 Task: Add Roar Organic Cucumber Watermelon Flavored Water to the cart.
Action: Mouse pressed left at (24, 102)
Screenshot: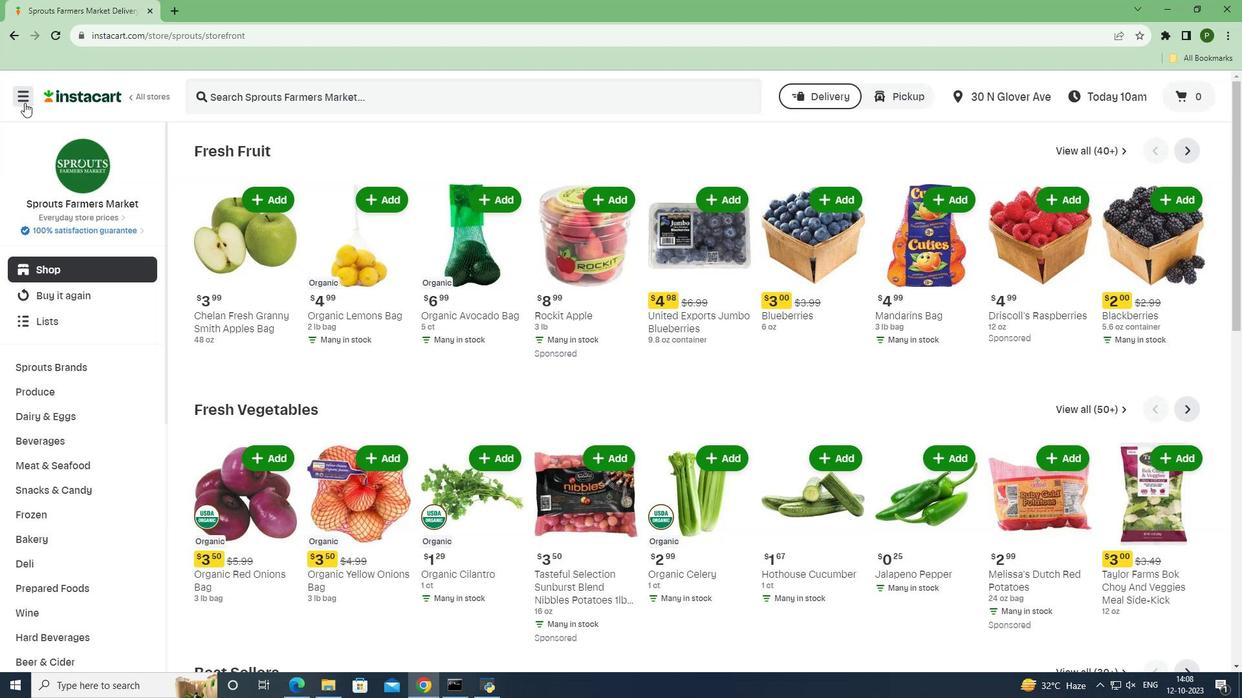 
Action: Mouse moved to (33, 343)
Screenshot: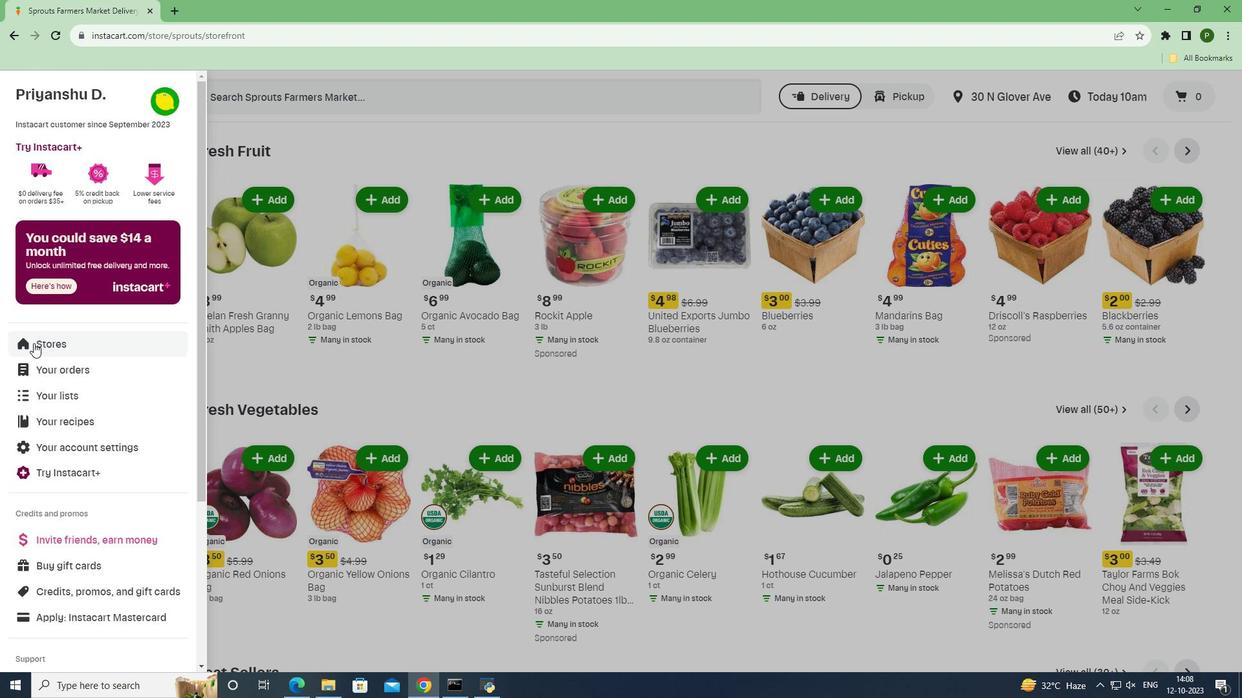 
Action: Mouse pressed left at (33, 343)
Screenshot: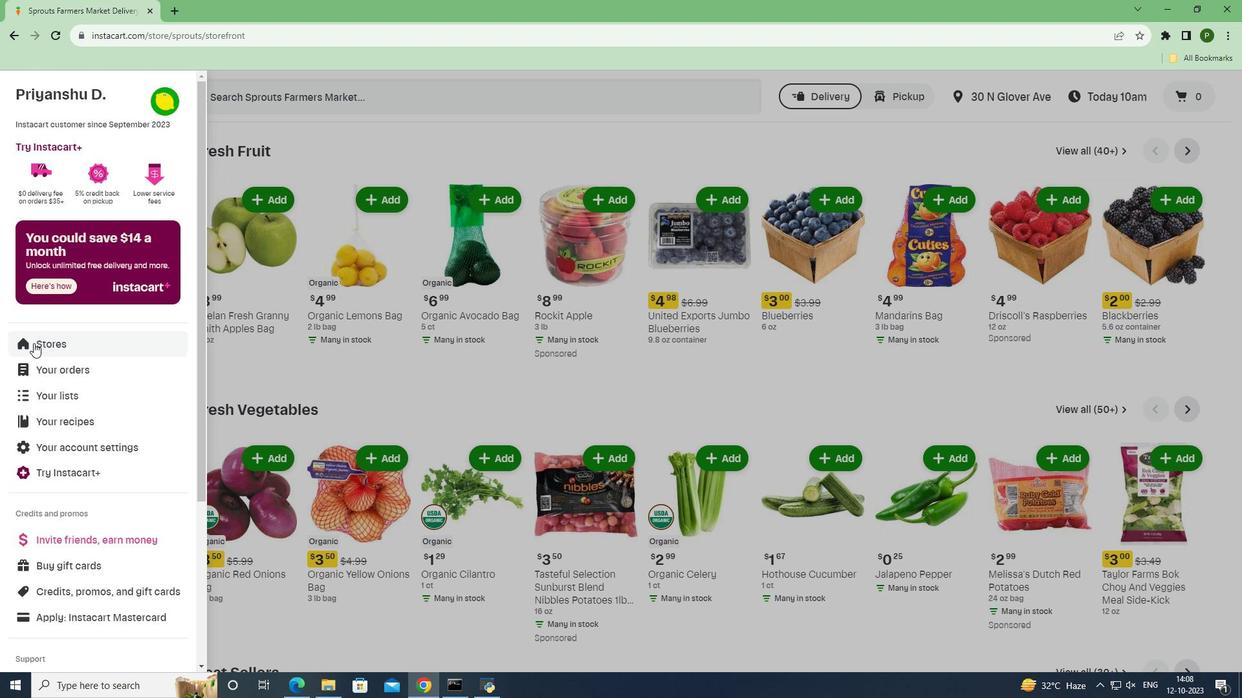 
Action: Mouse moved to (309, 126)
Screenshot: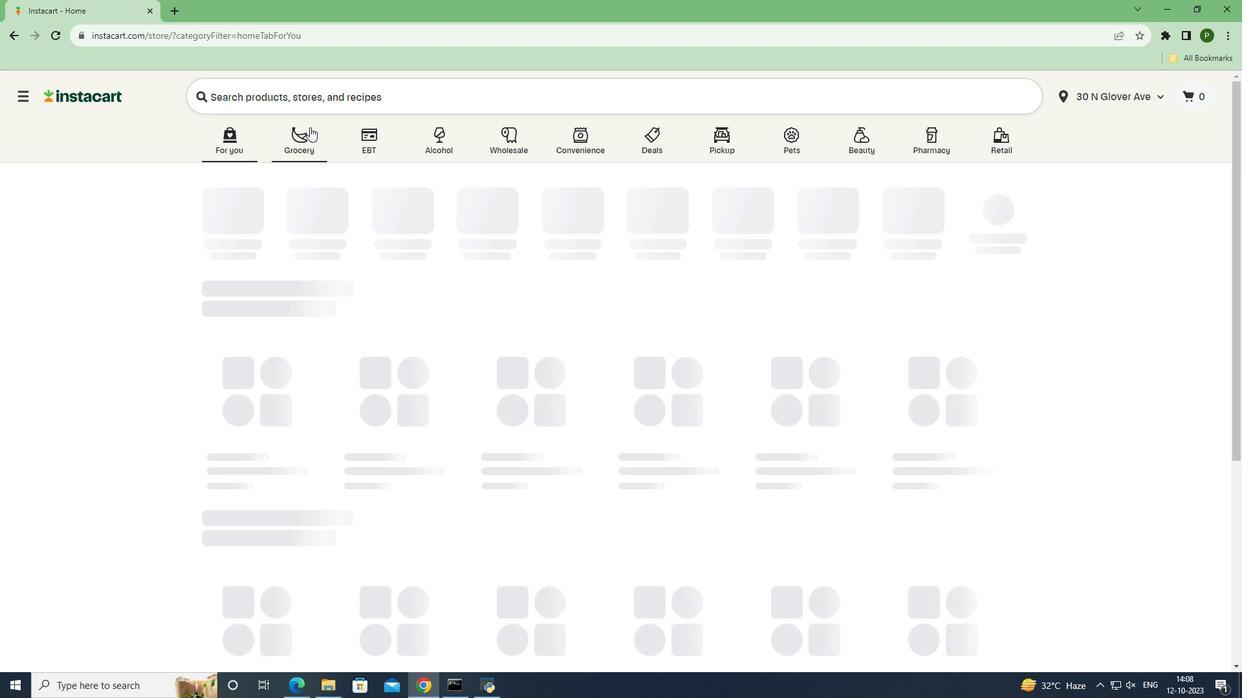
Action: Mouse pressed left at (309, 126)
Screenshot: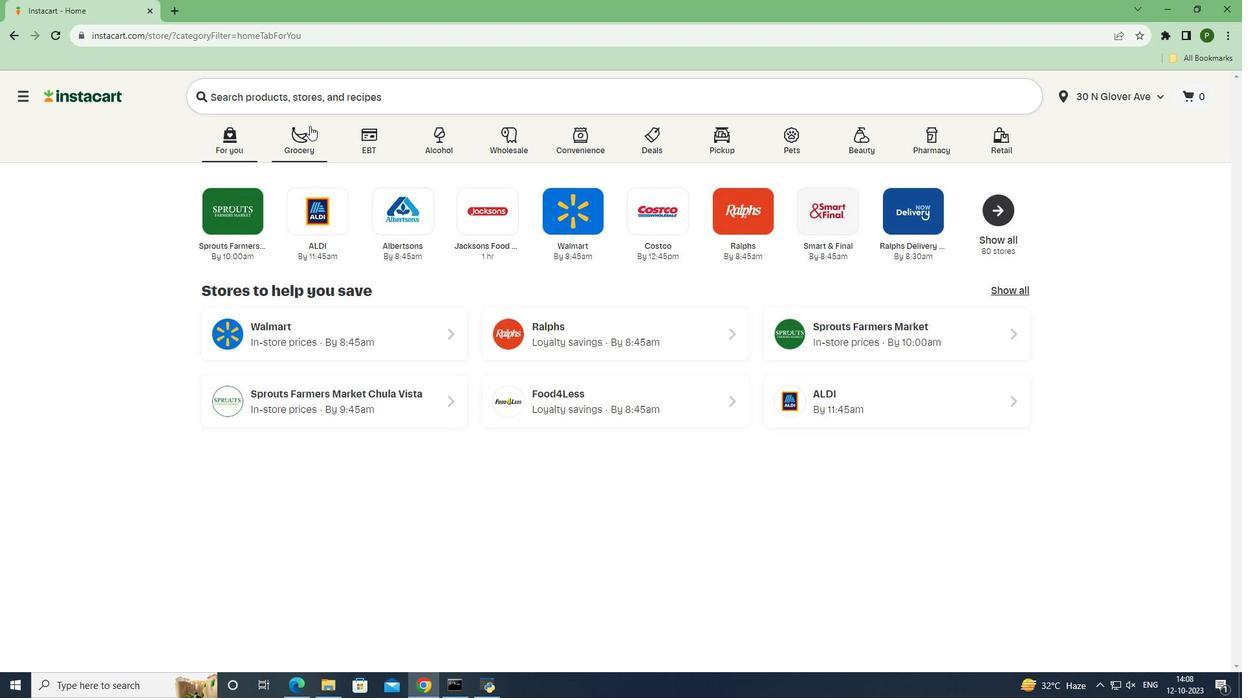 
Action: Mouse moved to (505, 298)
Screenshot: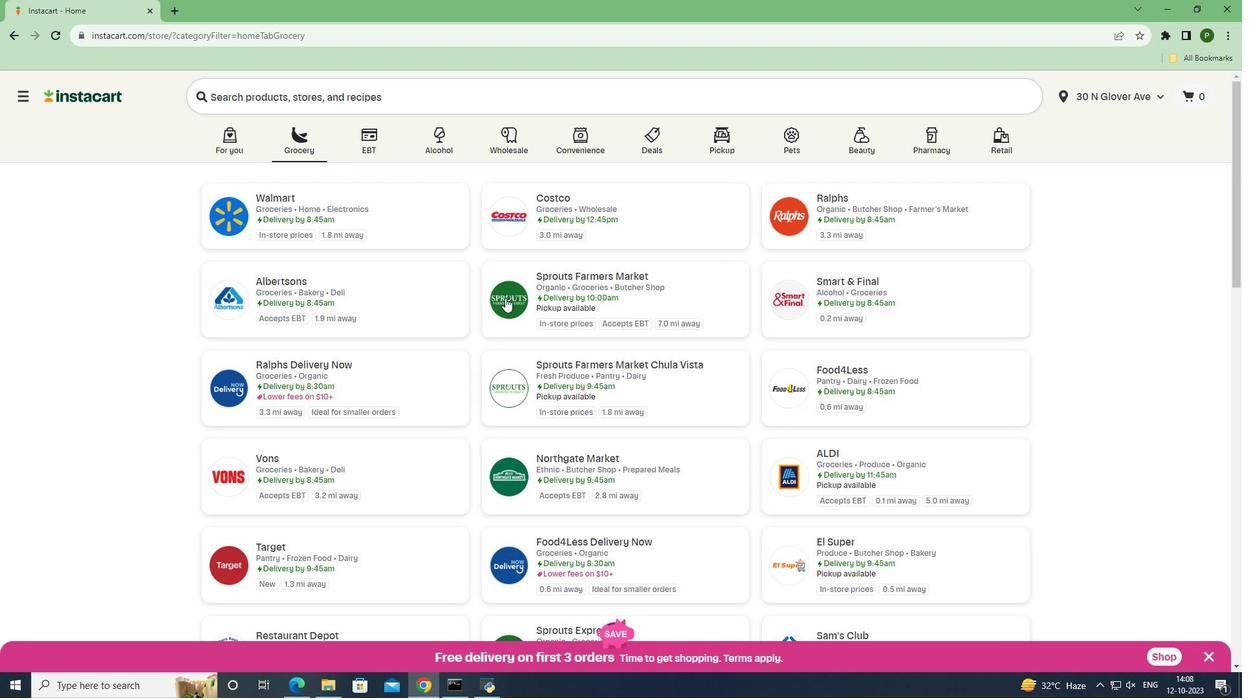 
Action: Mouse pressed left at (505, 298)
Screenshot: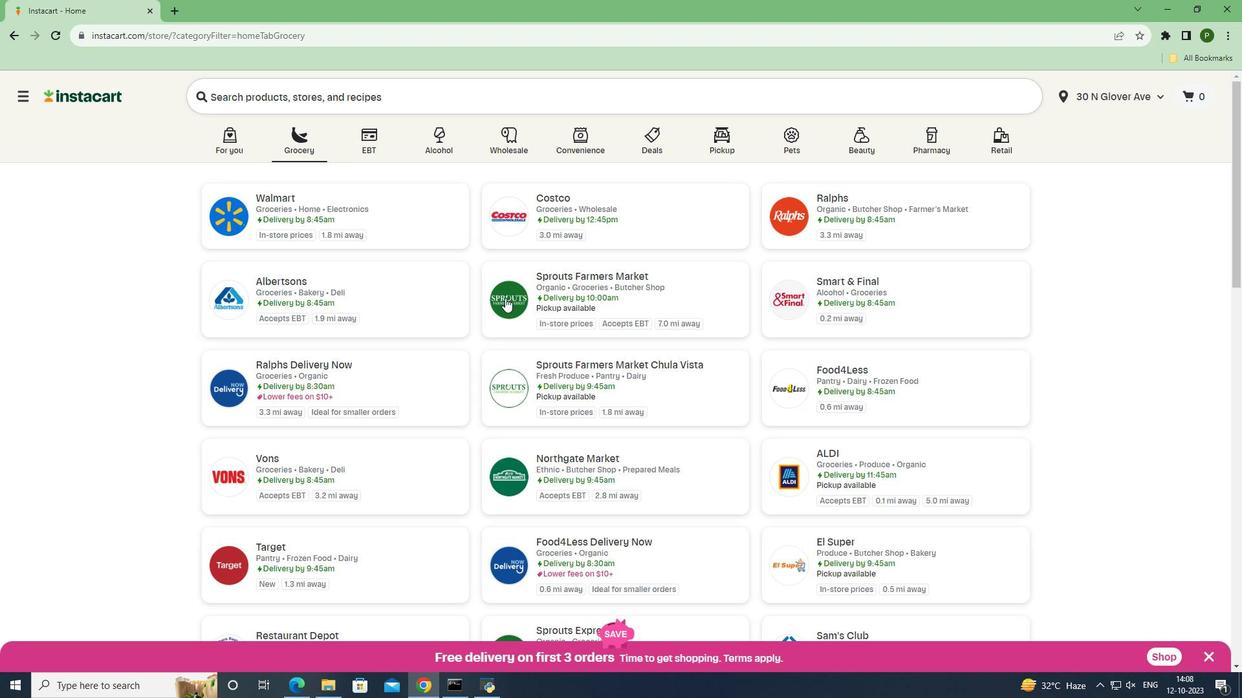 
Action: Mouse moved to (90, 438)
Screenshot: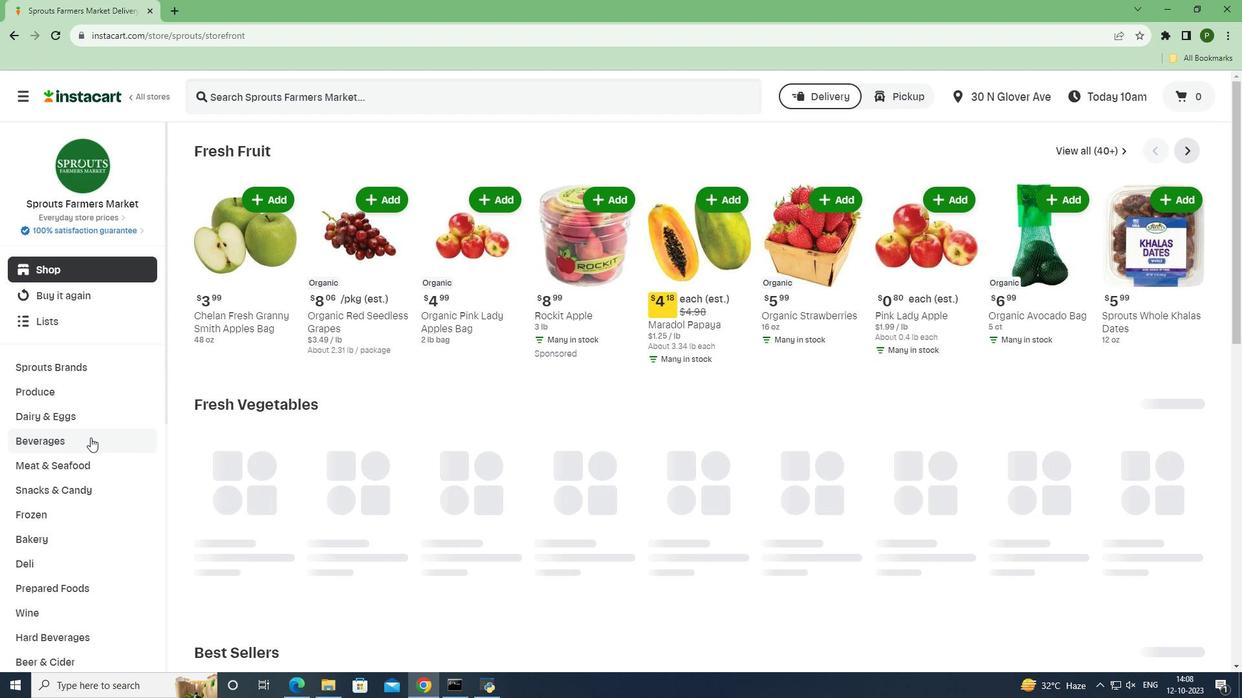
Action: Mouse pressed left at (90, 438)
Screenshot: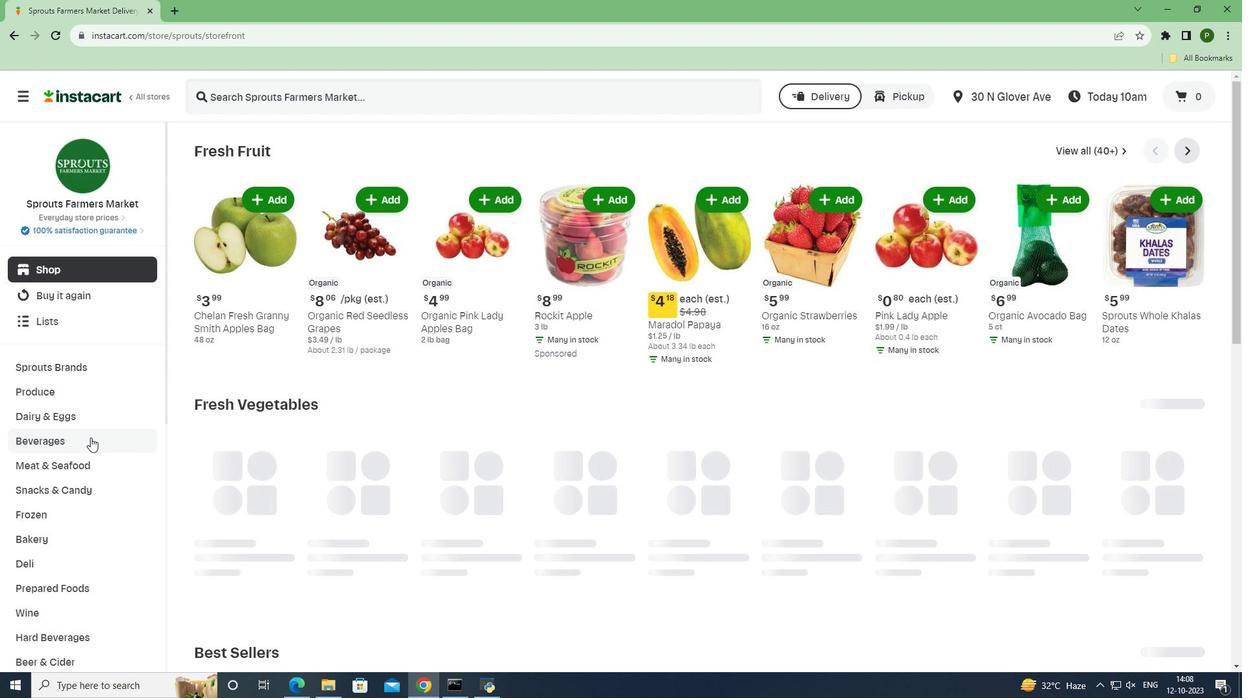 
Action: Mouse moved to (537, 186)
Screenshot: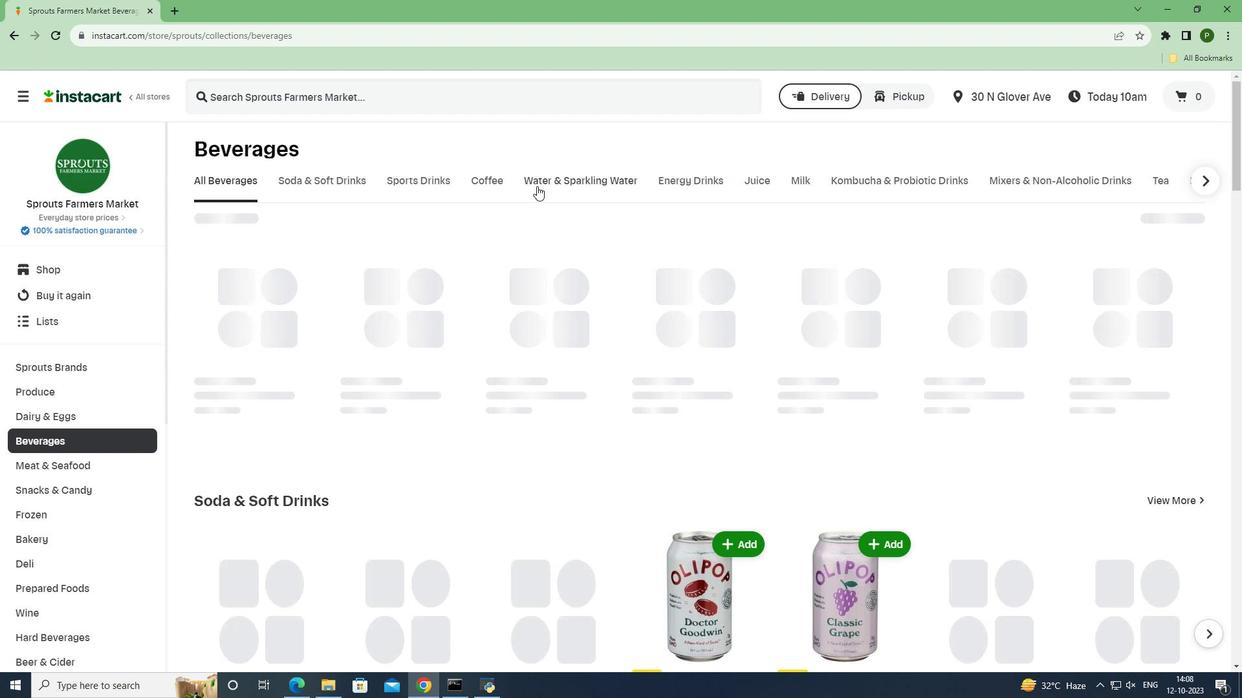 
Action: Mouse pressed left at (537, 186)
Screenshot: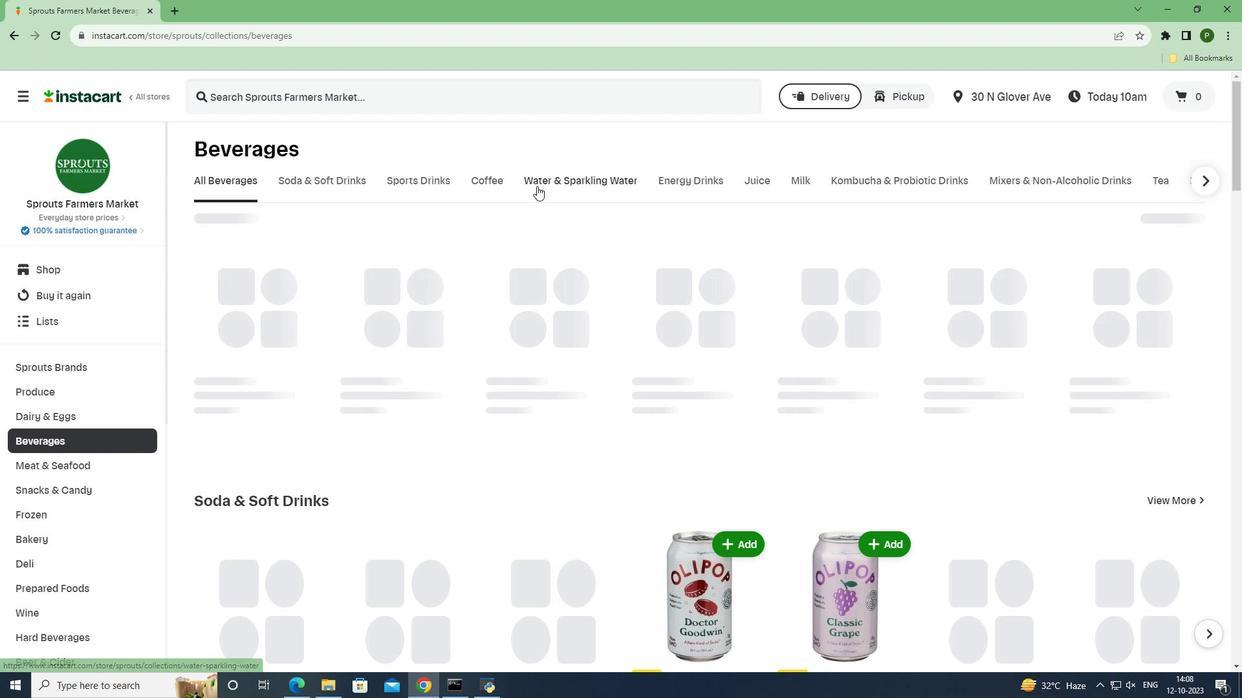 
Action: Mouse moved to (370, 84)
Screenshot: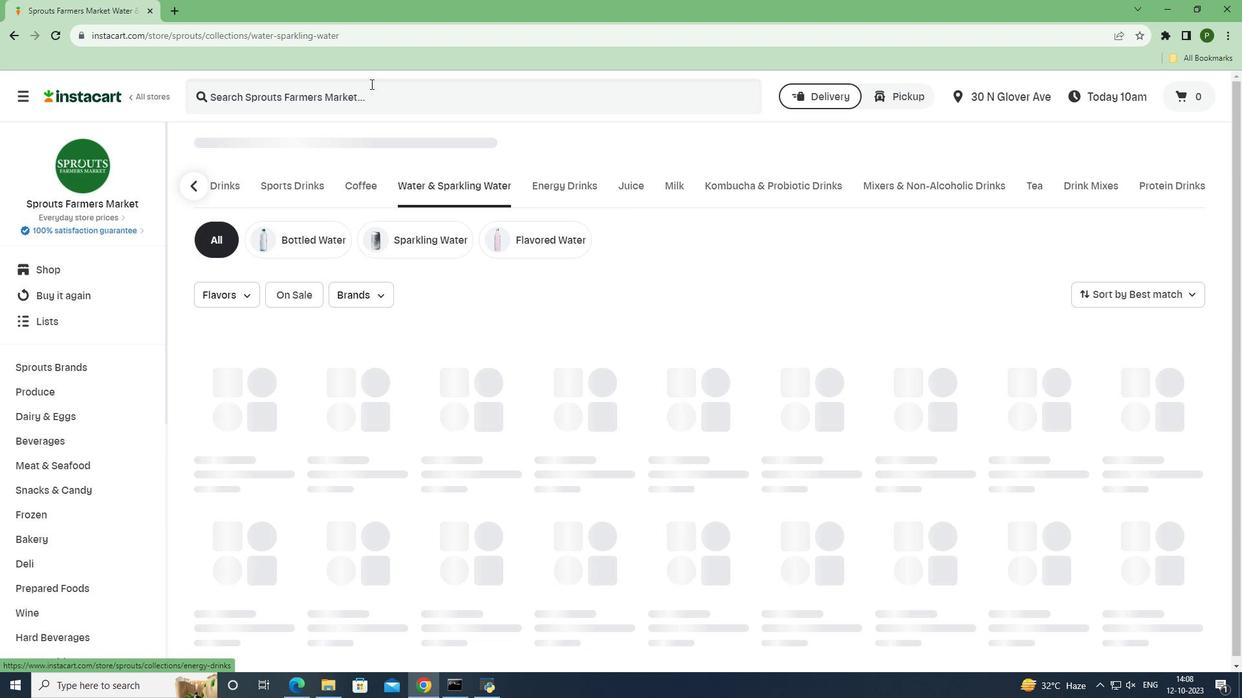 
Action: Mouse pressed left at (370, 84)
Screenshot: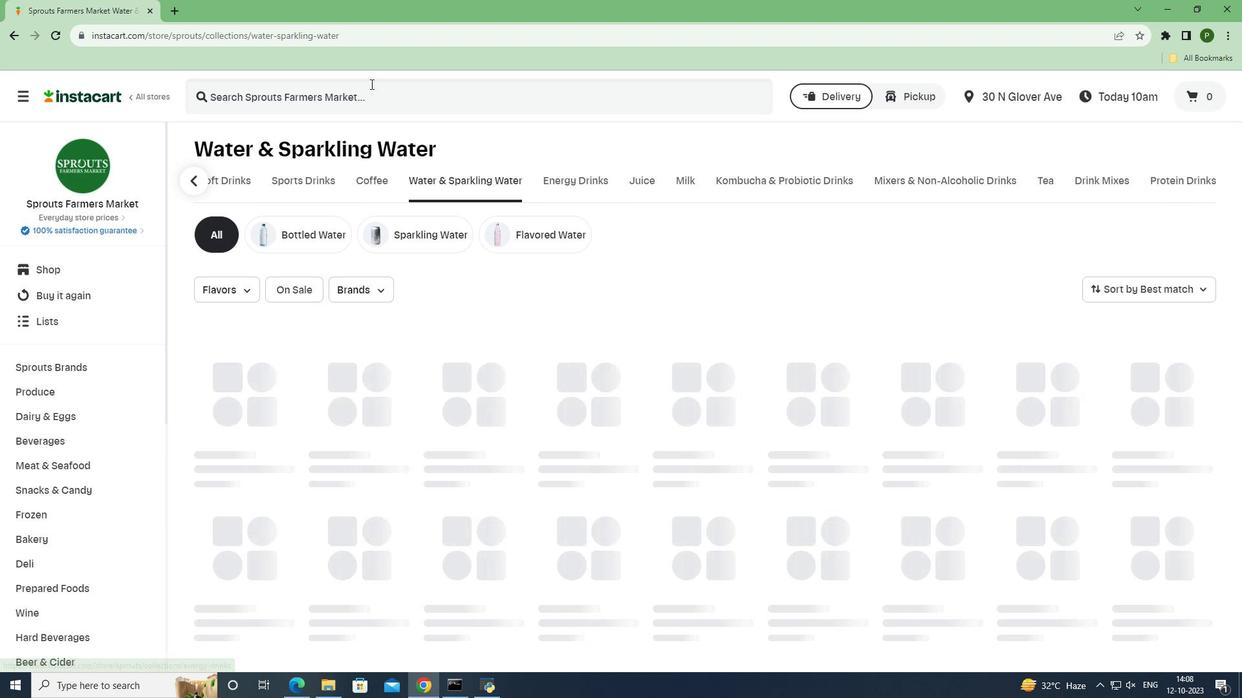
Action: Key pressed <Key.caps_lock>R<Key.caps_lock>oar<Key.space><Key.caps_lock>O<Key.caps_lock>rganic<Key.space><Key.caps_lock>C<Key.caps_lock>ucumber<Key.space><Key.caps_lock>W<Key.caps_lock>atermelon<Key.space><Key.caps_lock>F<Key.caps_lock>lavored<Key.space><Key.caps_lock>W<Key.caps_lock>ater<Key.space><Key.enter>
Screenshot: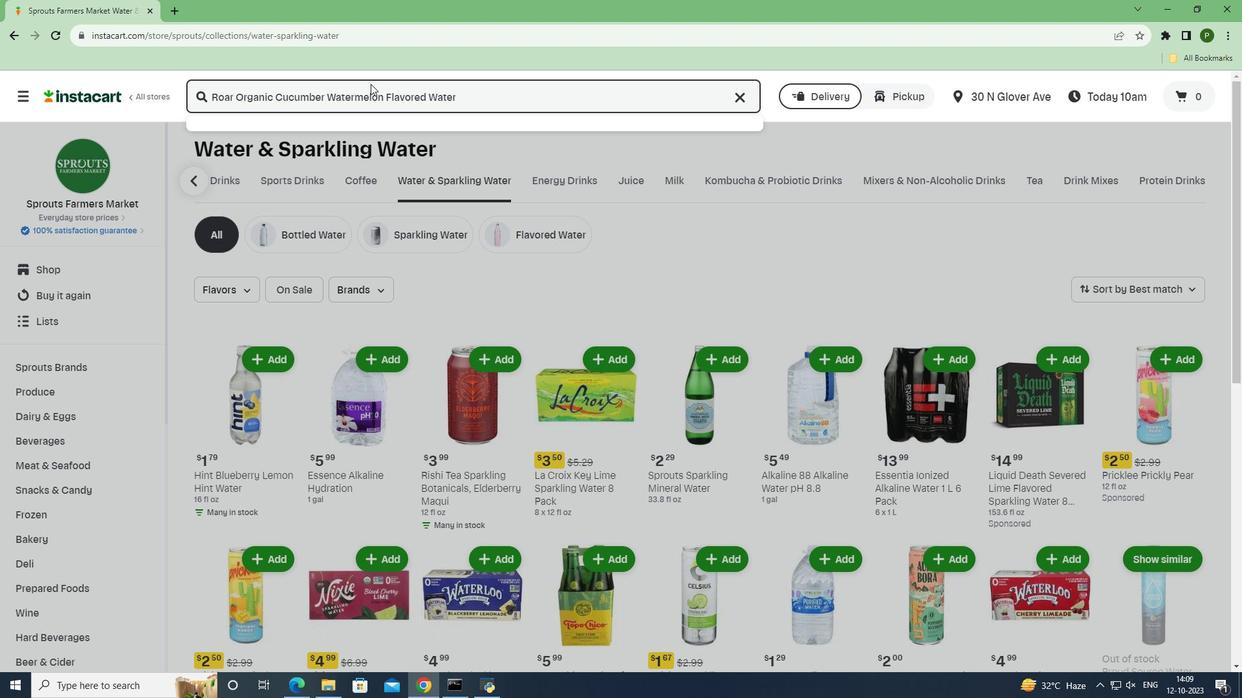 
Action: Mouse moved to (753, 226)
Screenshot: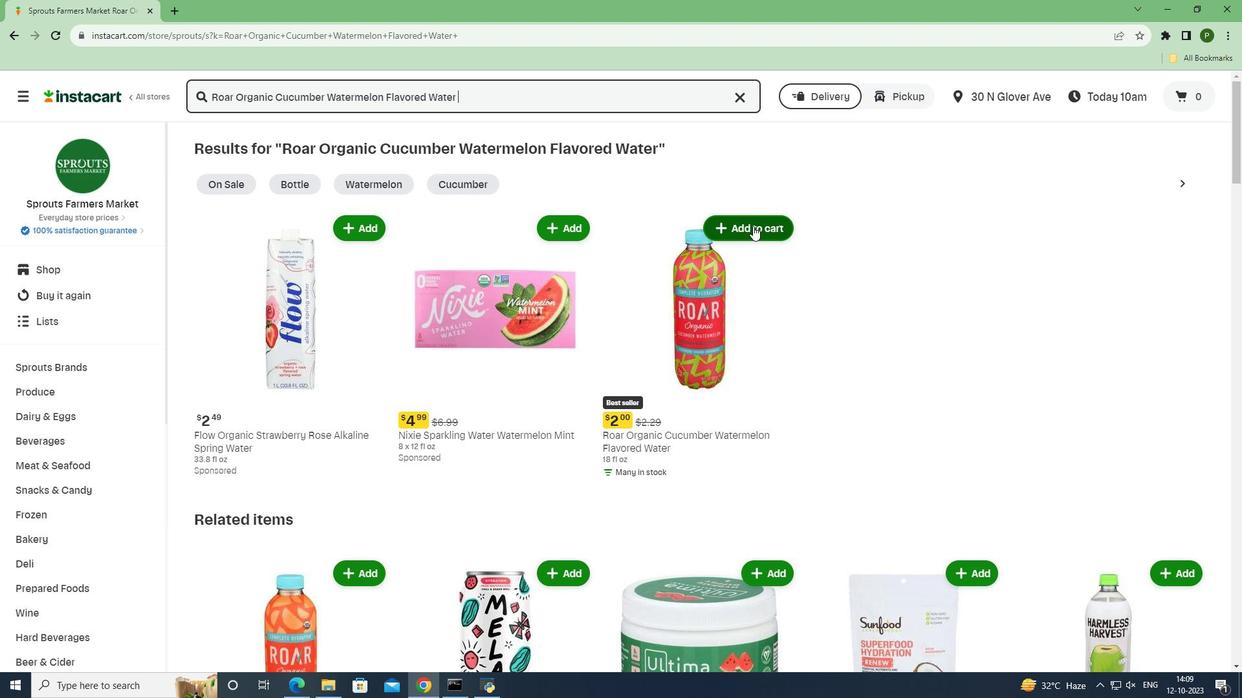 
Action: Mouse pressed left at (753, 226)
Screenshot: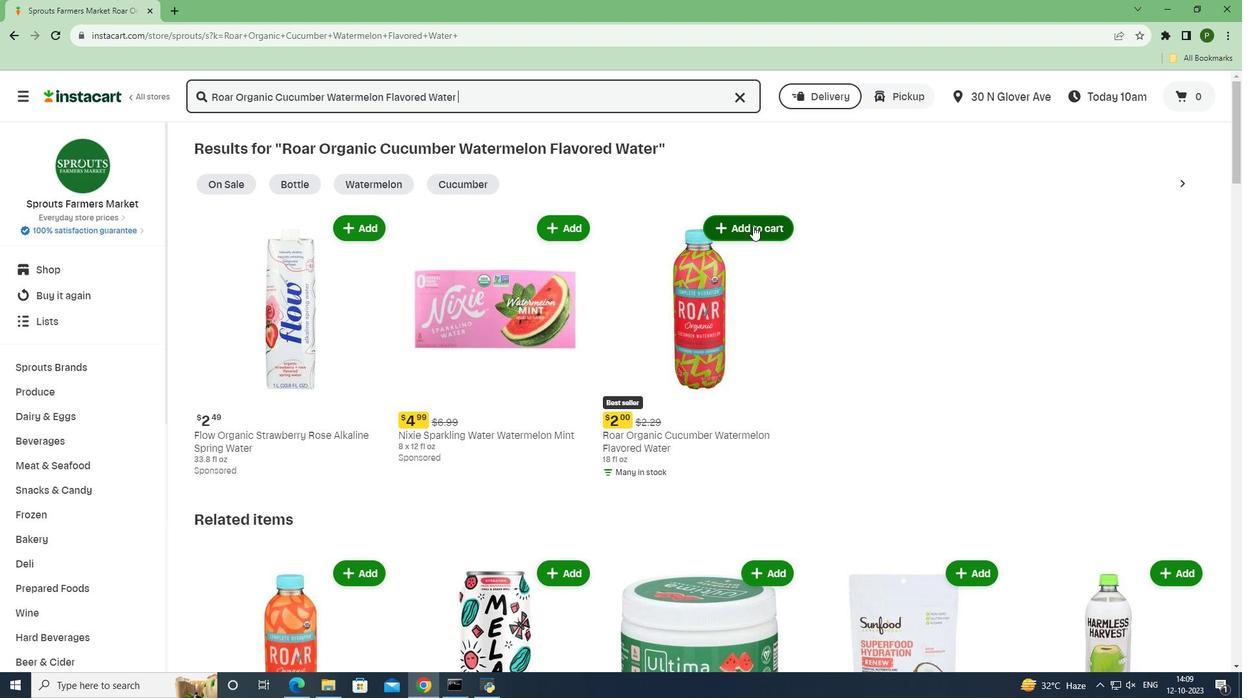 
Action: Mouse moved to (819, 349)
Screenshot: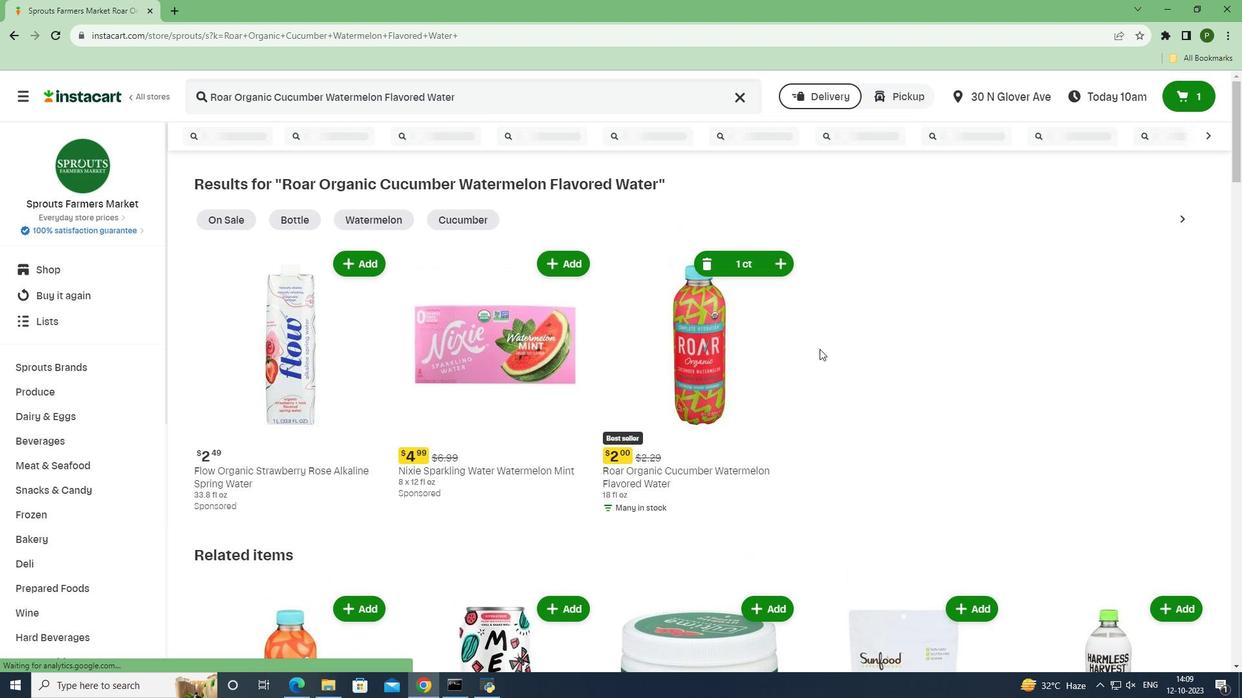 
